 Task: Change  the formatting of the data to Which is Less than 10, In conditional formating, put the option 'Light Red Fill with Drak Red Text. 'add another formatting option Format As Table, insert the option Blue Table style Light 9 In the sheet   Revive Sales templetes book
Action: Mouse moved to (49, 159)
Screenshot: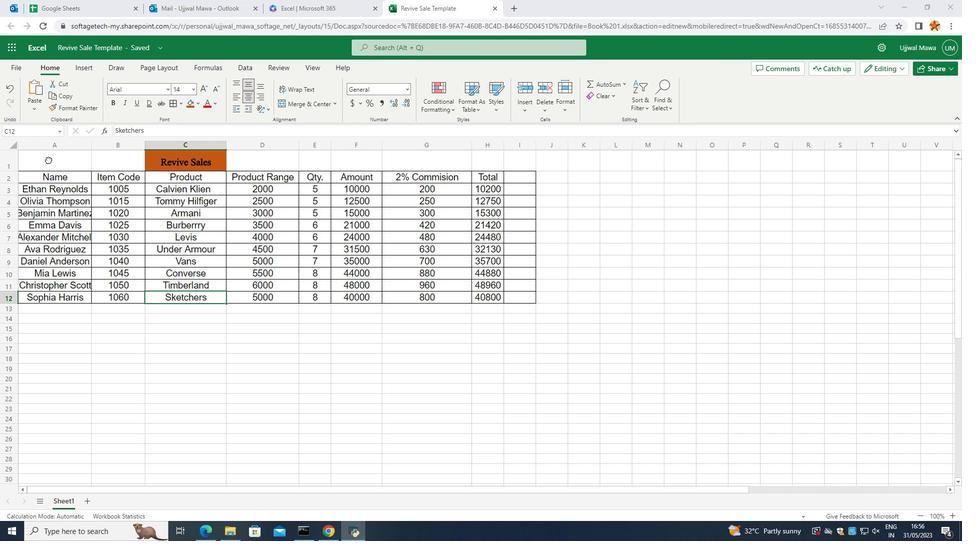 
Action: Mouse pressed left at (49, 159)
Screenshot: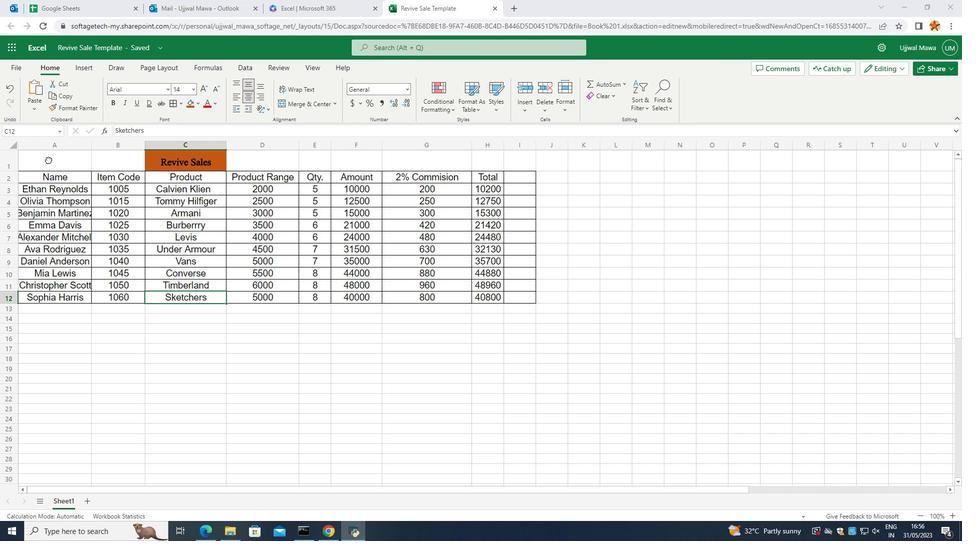 
Action: Mouse moved to (443, 97)
Screenshot: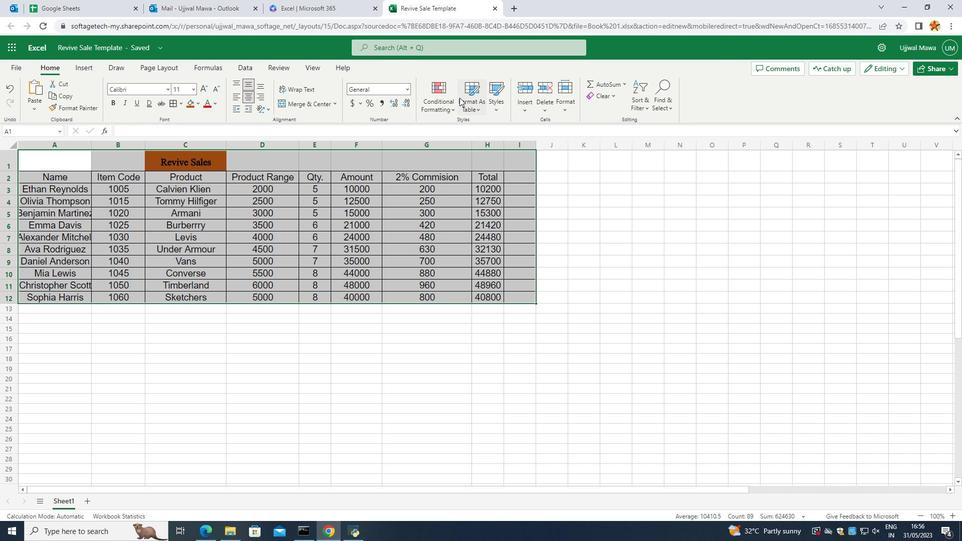 
Action: Mouse pressed left at (443, 97)
Screenshot: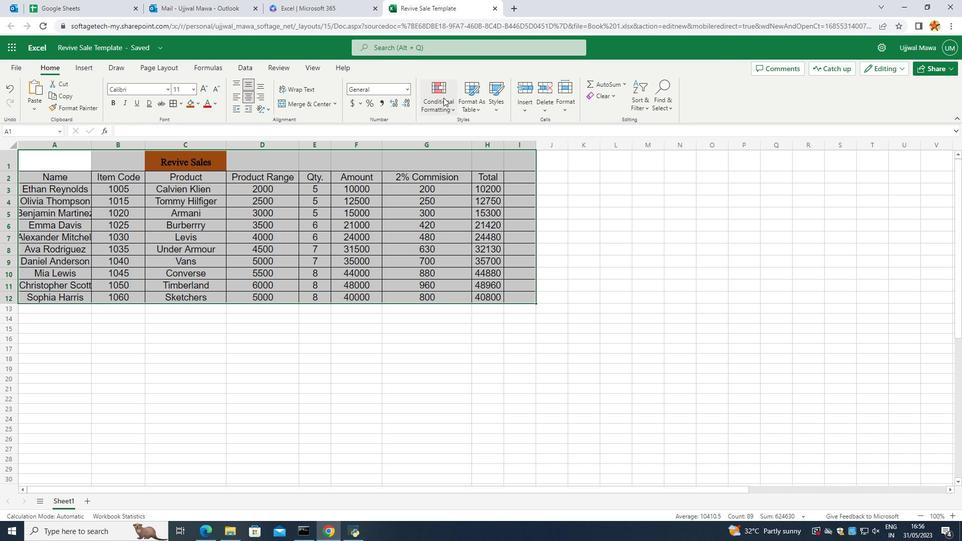 
Action: Mouse moved to (482, 136)
Screenshot: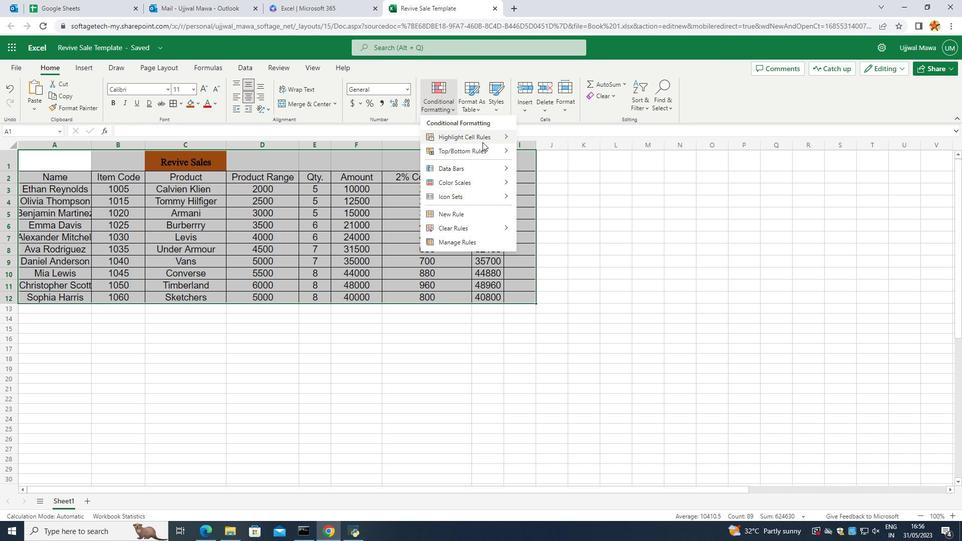 
Action: Mouse pressed left at (482, 136)
Screenshot: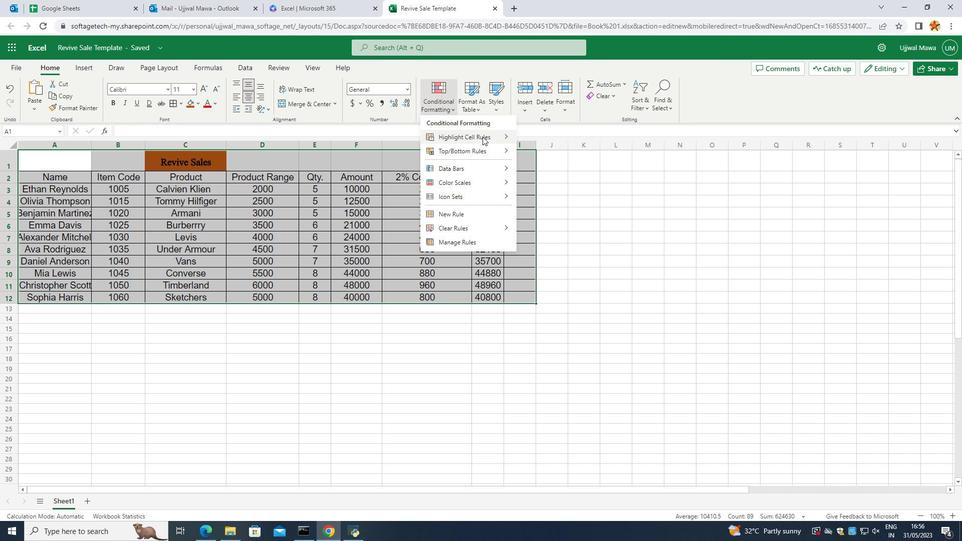
Action: Mouse moved to (566, 151)
Screenshot: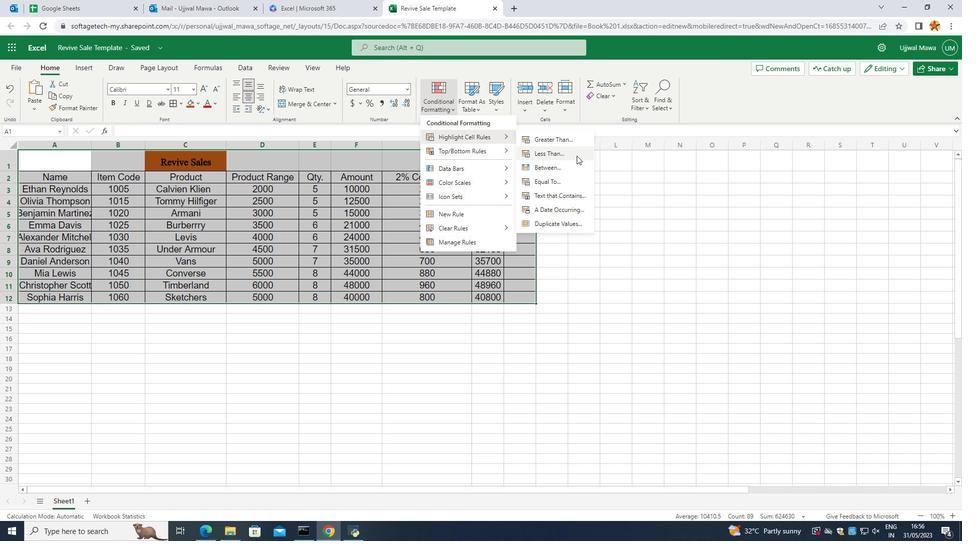 
Action: Mouse pressed left at (566, 151)
Screenshot: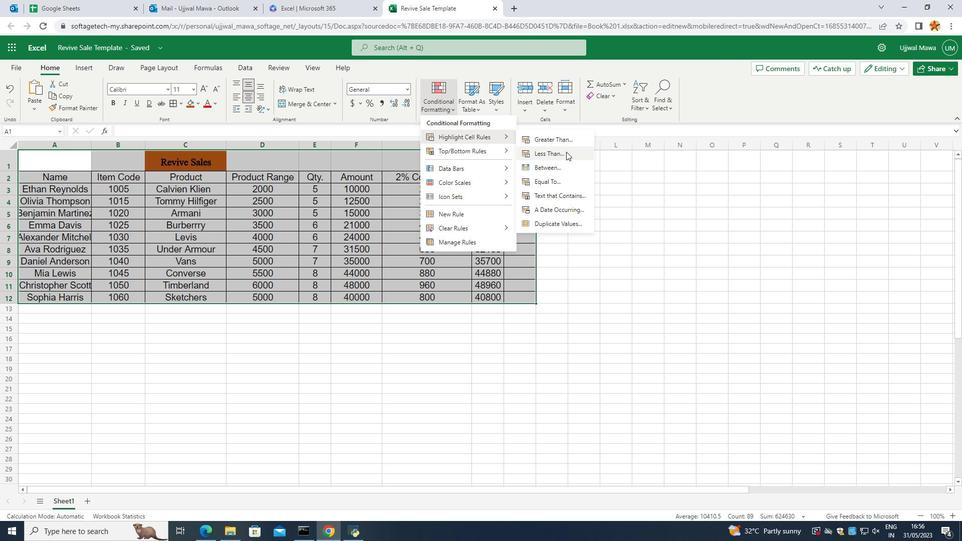 
Action: Key pressed 10
Screenshot: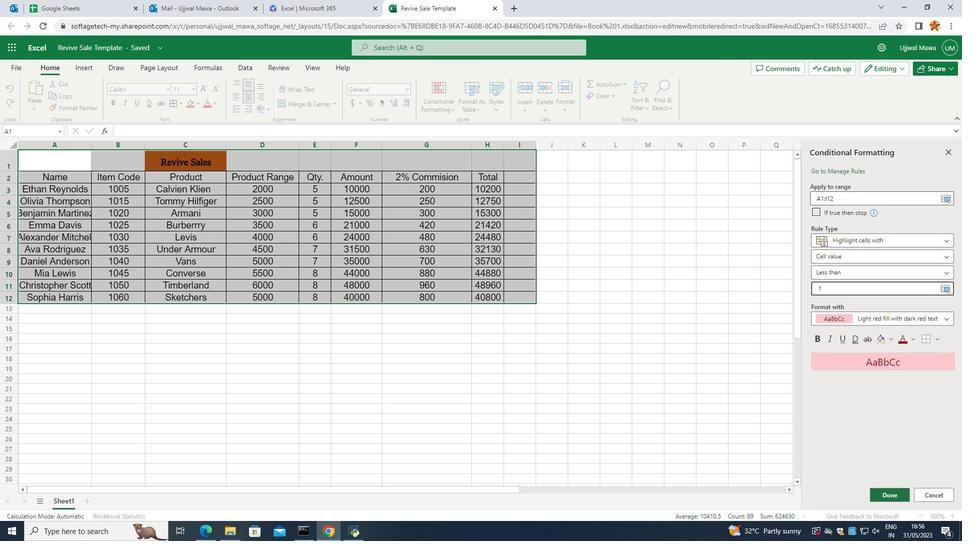 
Action: Mouse moved to (887, 337)
Screenshot: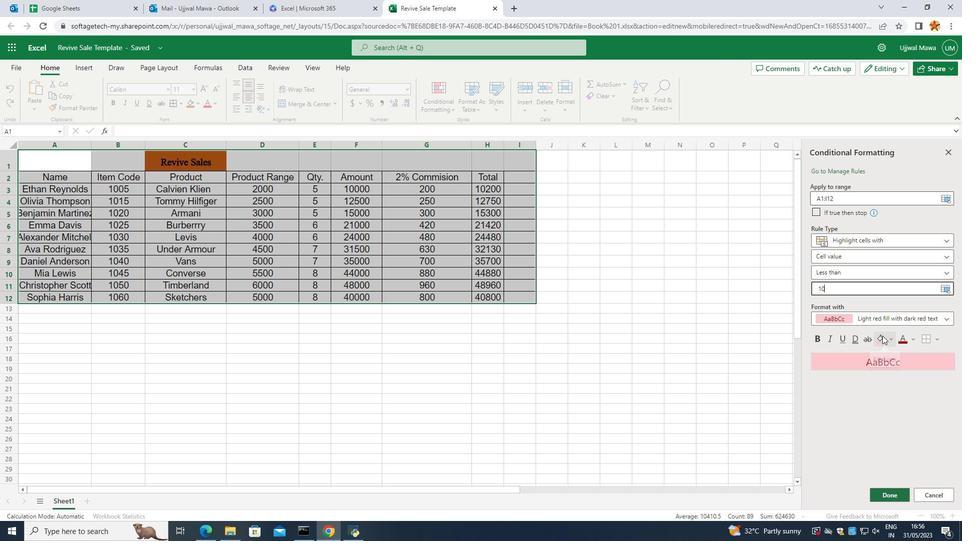 
Action: Mouse pressed left at (887, 337)
Screenshot: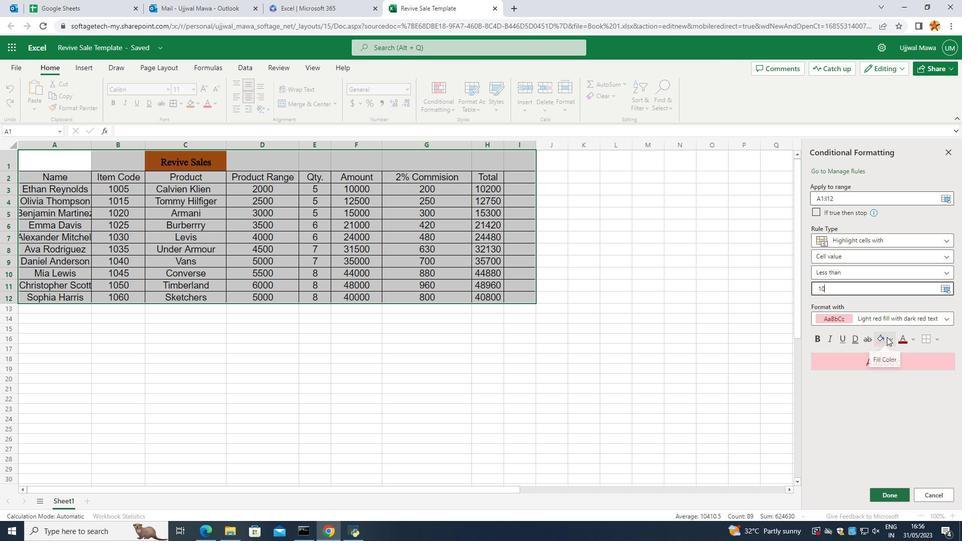 
Action: Mouse moved to (826, 356)
Screenshot: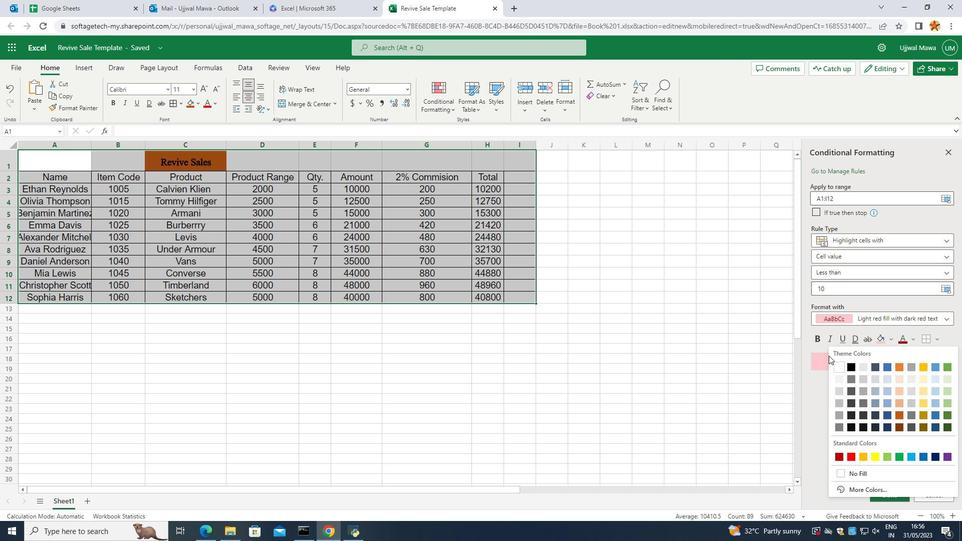 
Action: Mouse pressed left at (826, 356)
Screenshot: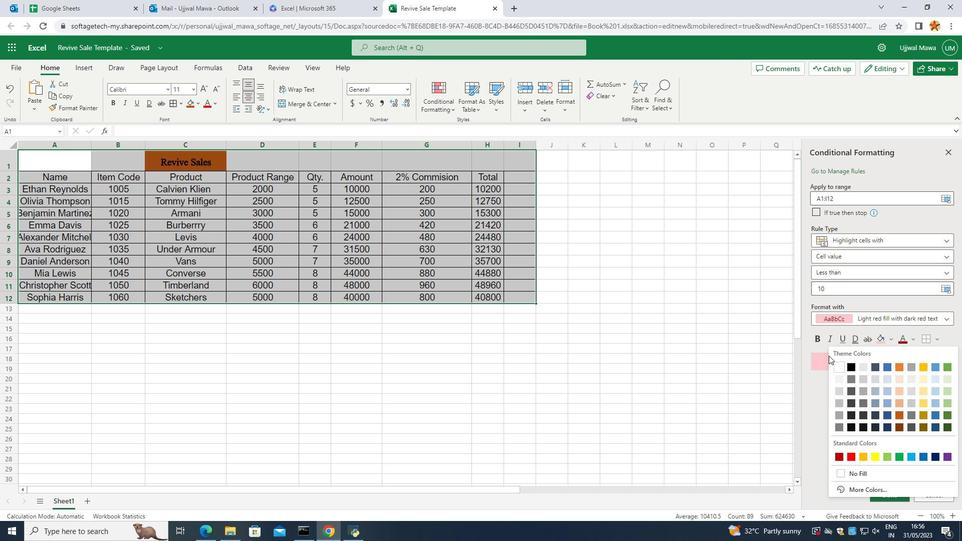 
Action: Mouse moved to (825, 357)
Screenshot: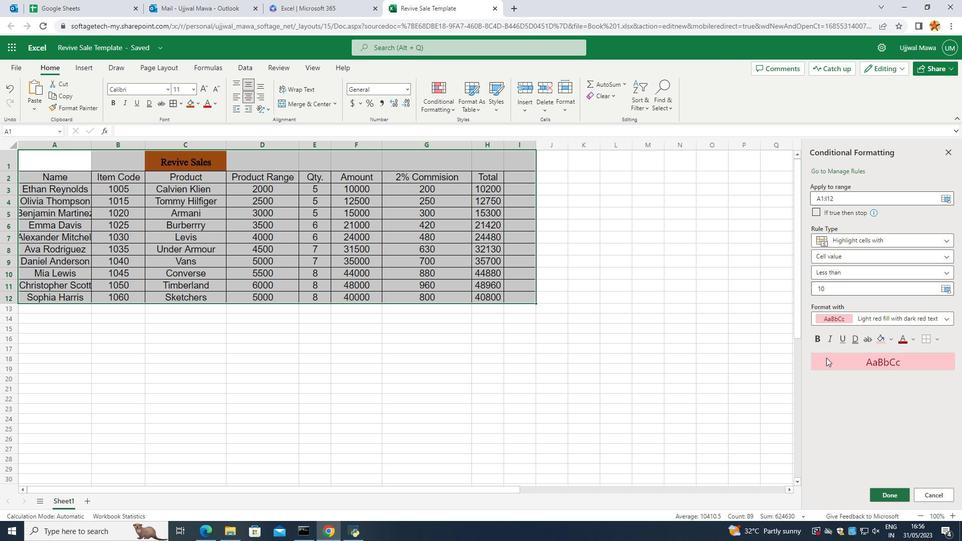 
Action: Mouse pressed left at (825, 357)
Screenshot: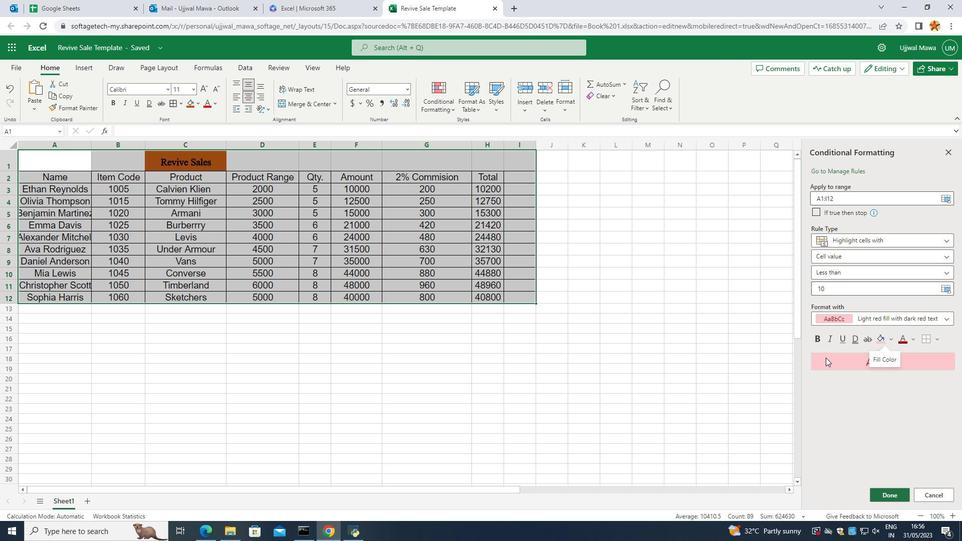 
Action: Mouse moved to (889, 491)
Screenshot: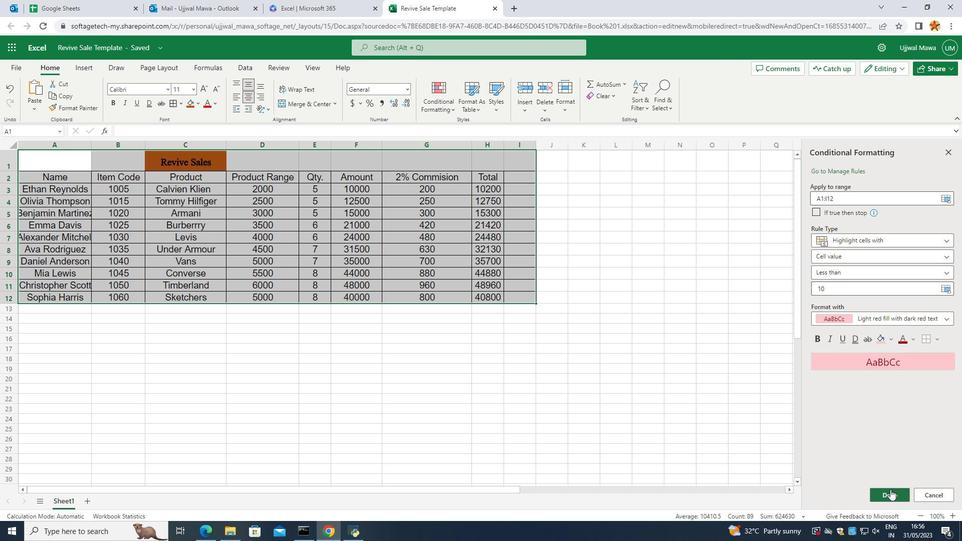 
Action: Mouse pressed left at (889, 491)
Screenshot: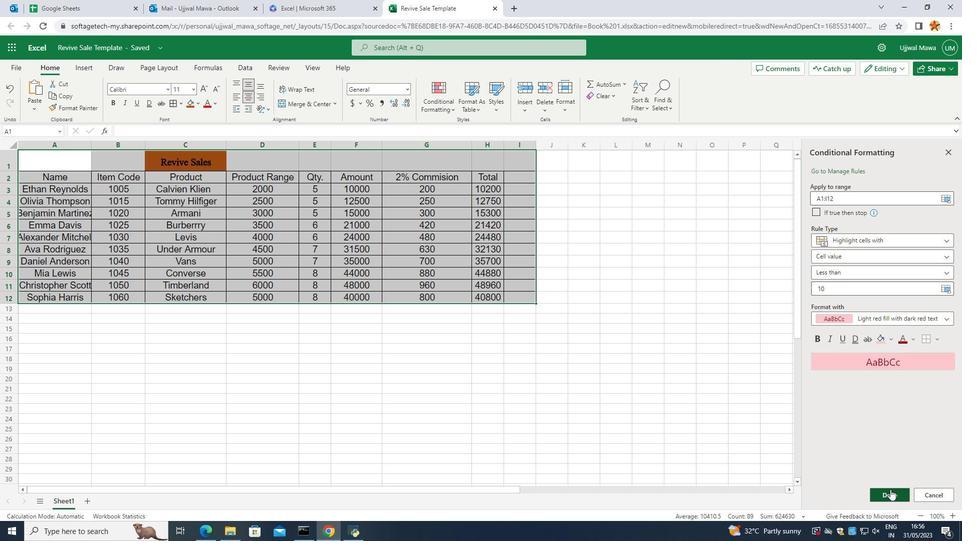 
Action: Mouse moved to (475, 105)
Screenshot: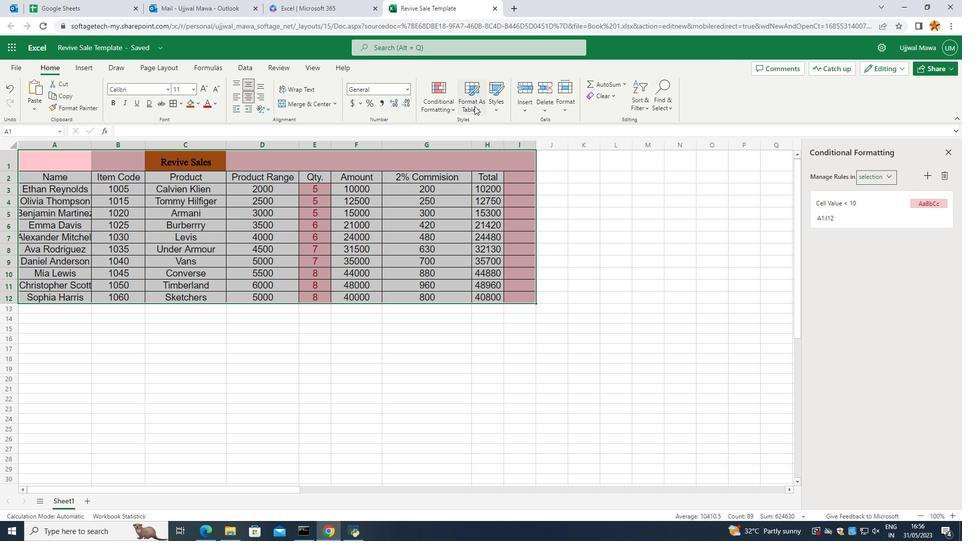 
Action: Mouse pressed left at (475, 105)
Screenshot: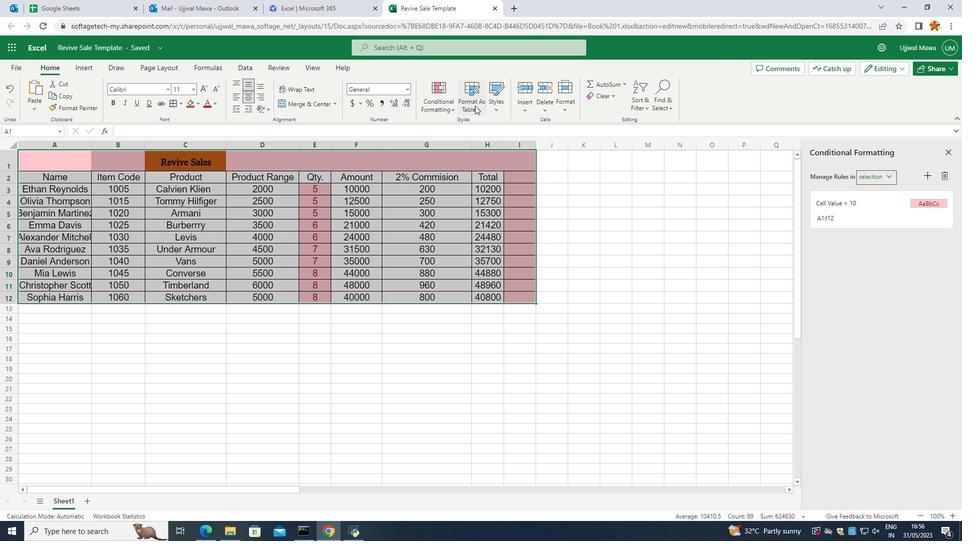 
Action: Mouse moved to (503, 149)
Screenshot: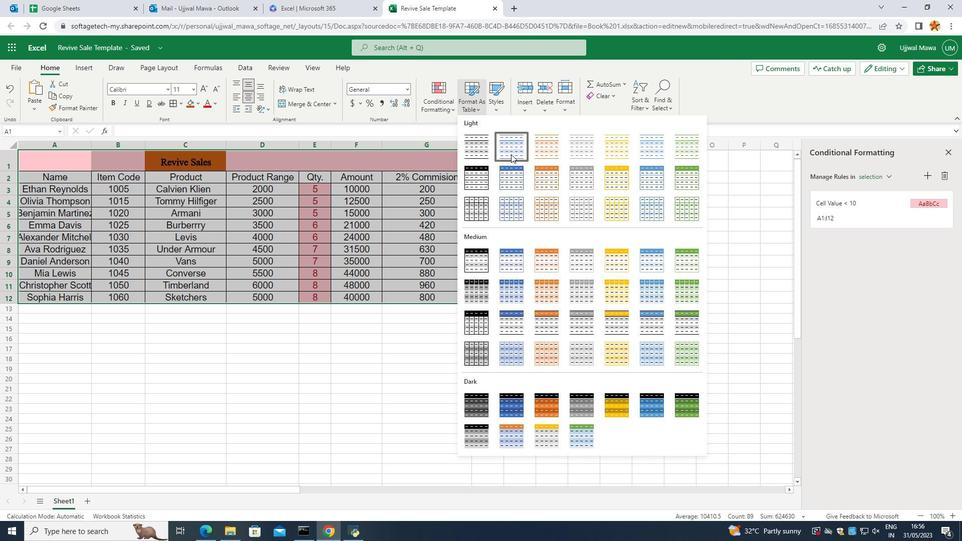 
Action: Mouse pressed left at (503, 149)
Screenshot: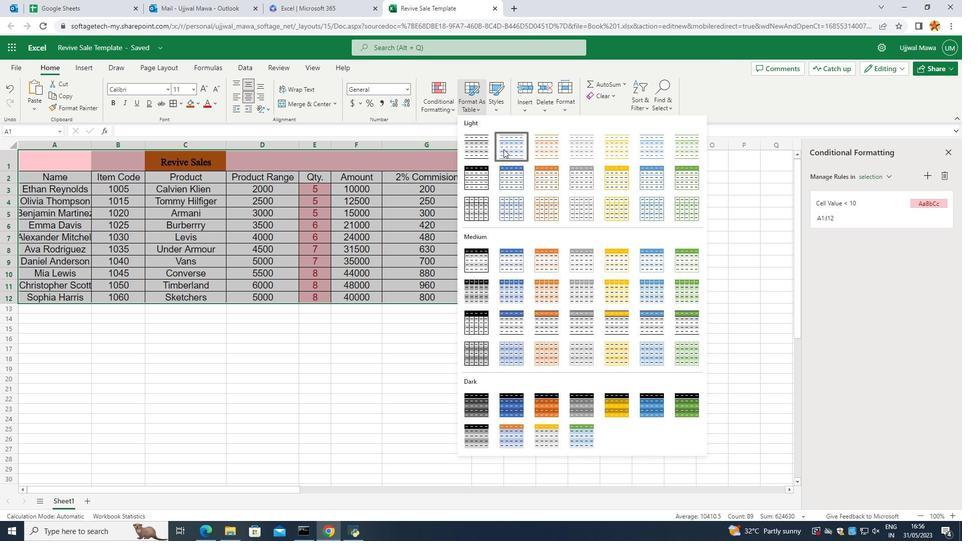 
Action: Mouse moved to (518, 301)
Screenshot: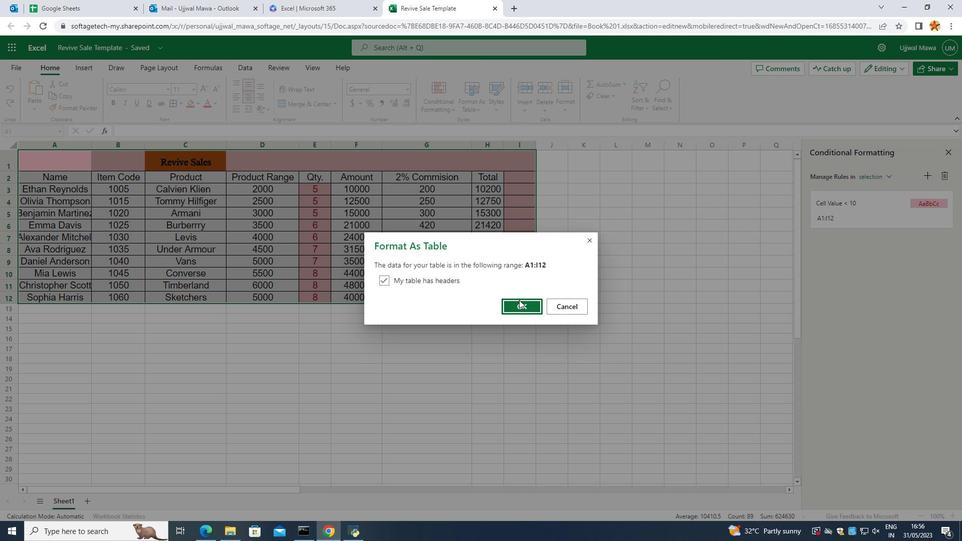 
Action: Mouse pressed left at (518, 301)
Screenshot: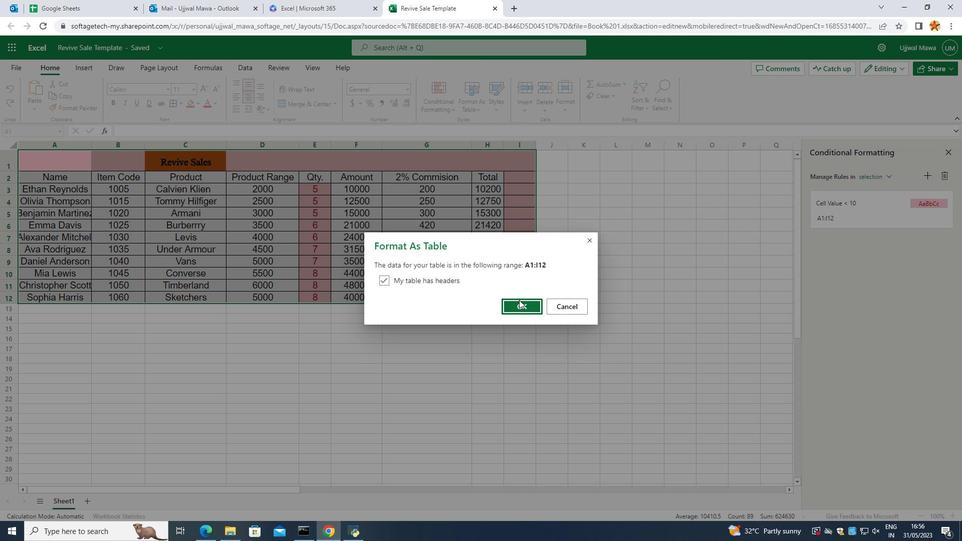 
Action: Mouse moved to (612, 268)
Screenshot: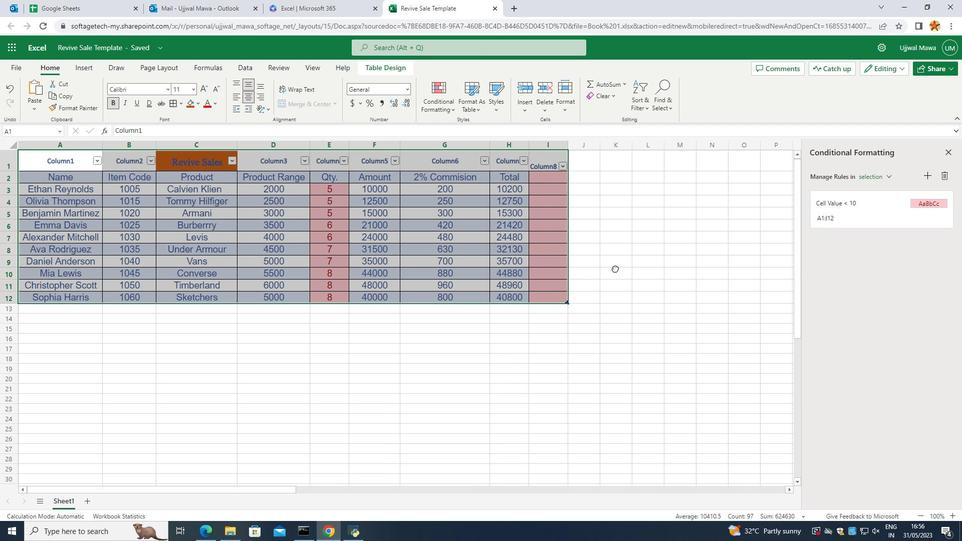 
Action: Mouse pressed left at (612, 268)
Screenshot: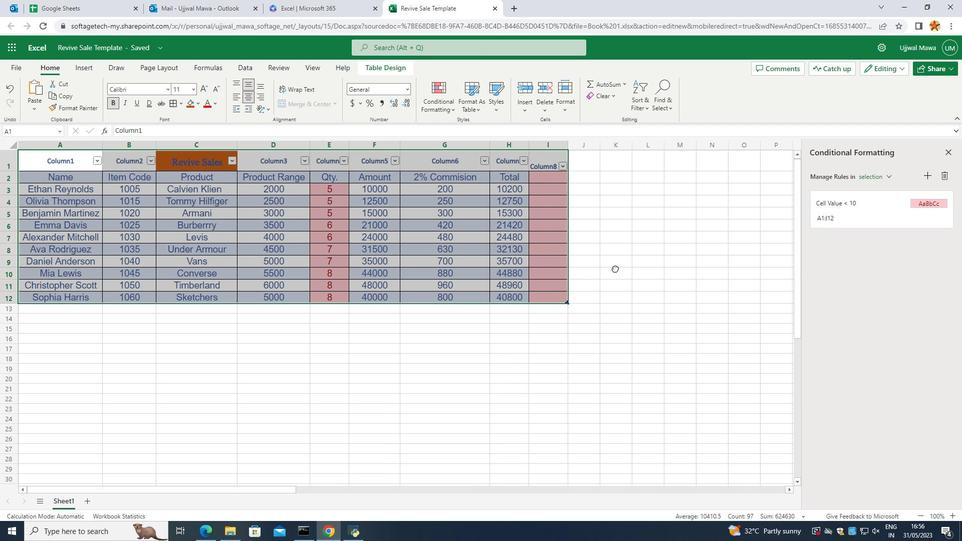 
Action: Mouse moved to (591, 244)
Screenshot: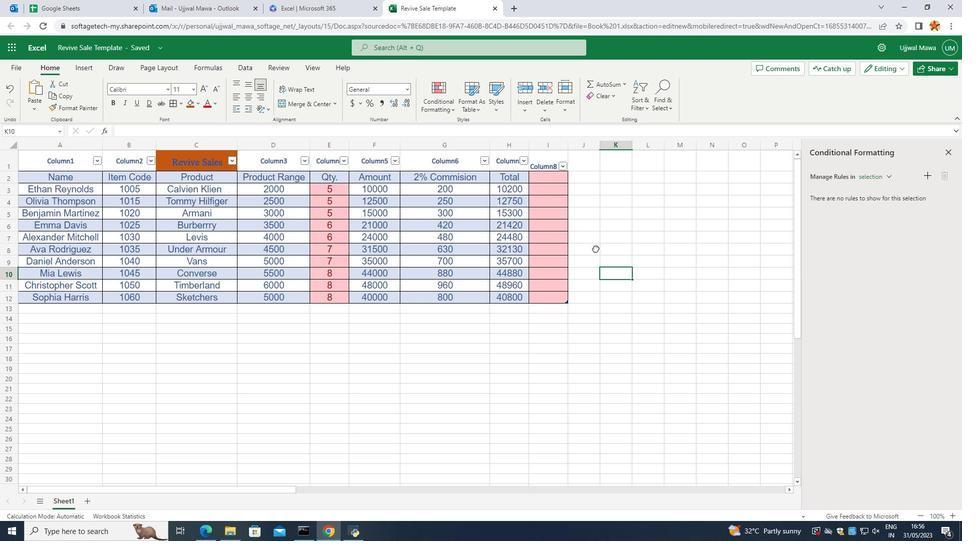 
